 Task: Create New Customer with Customer Name: The Cooperative, Billing Address Line1: 4749 Dog Hill Lane, Billing Address Line2:  Kensington, Billing Address Line3:  Kansas 66951, Cell Number: 682-313-4503
Action: Mouse moved to (201, 36)
Screenshot: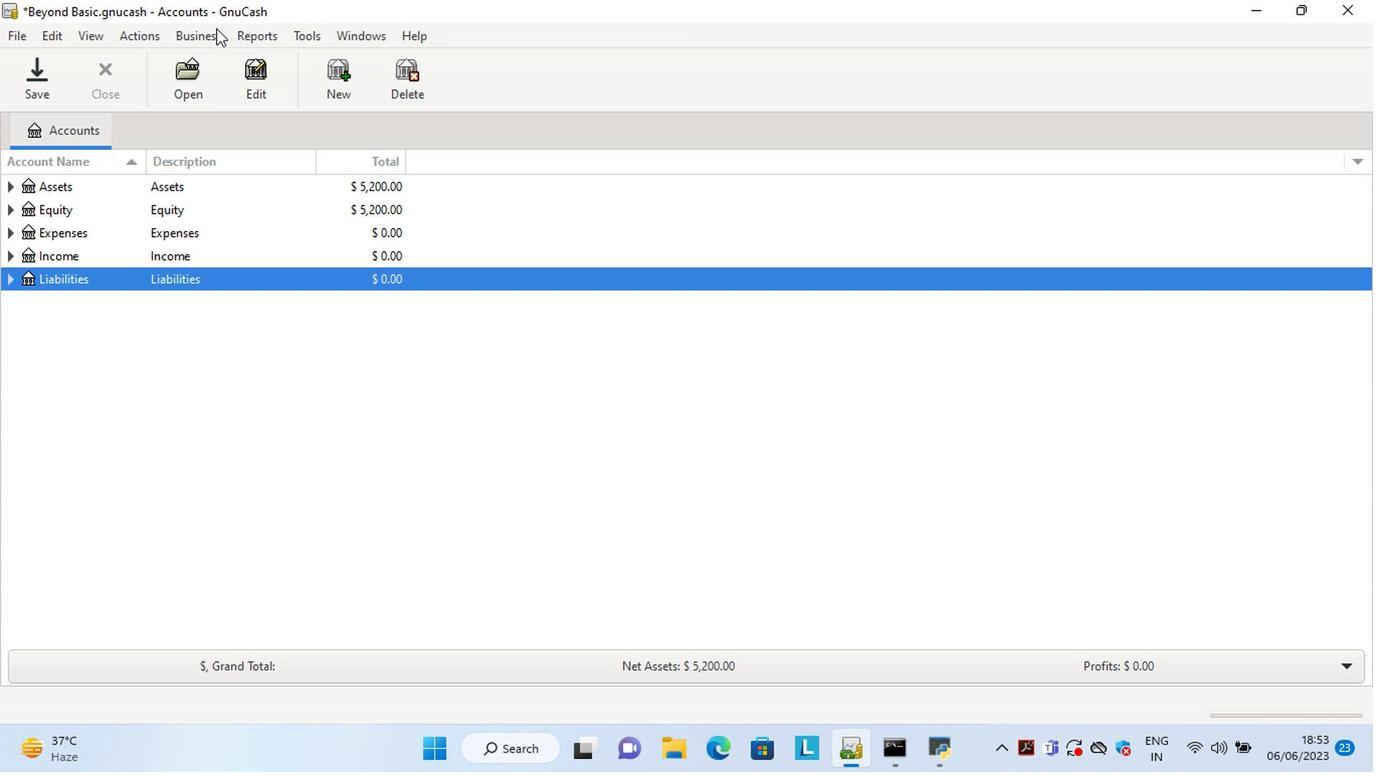 
Action: Mouse pressed left at (201, 36)
Screenshot: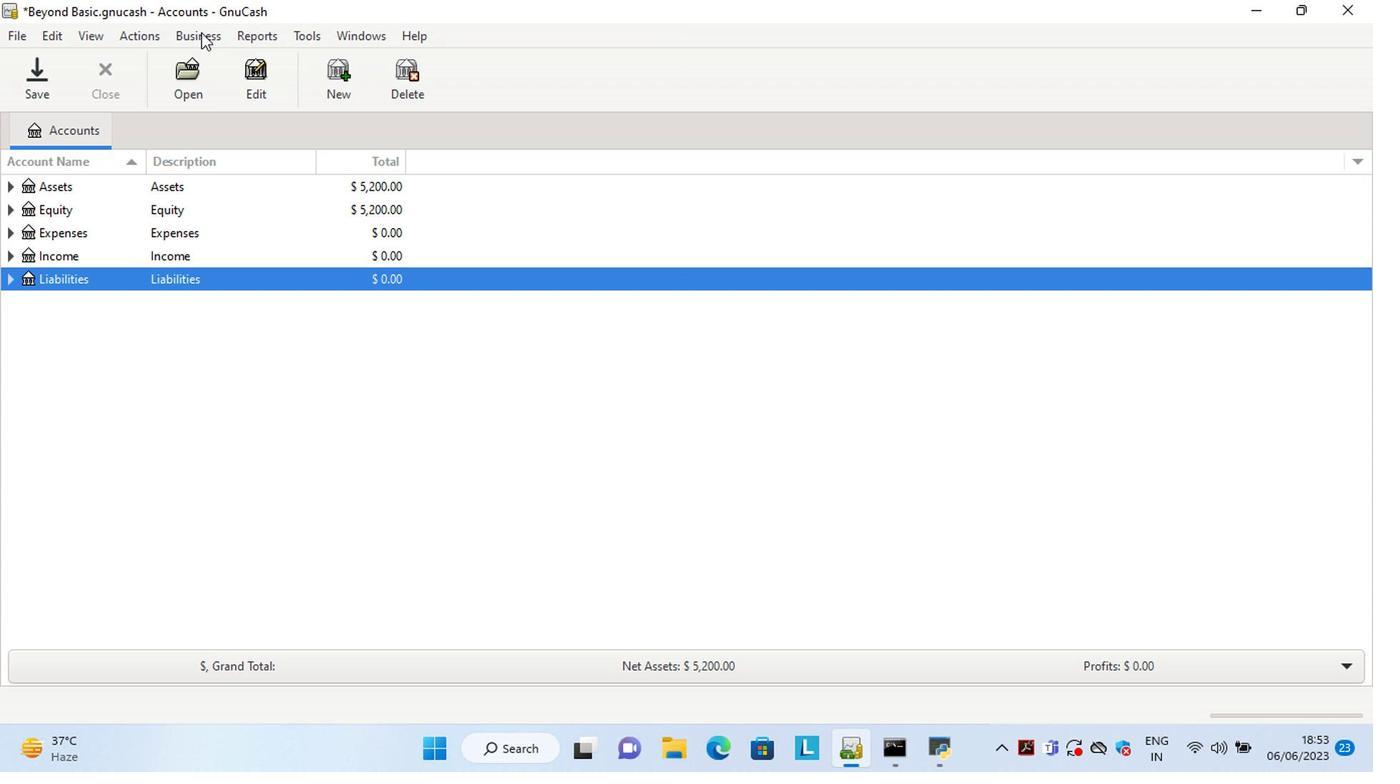 
Action: Mouse moved to (424, 93)
Screenshot: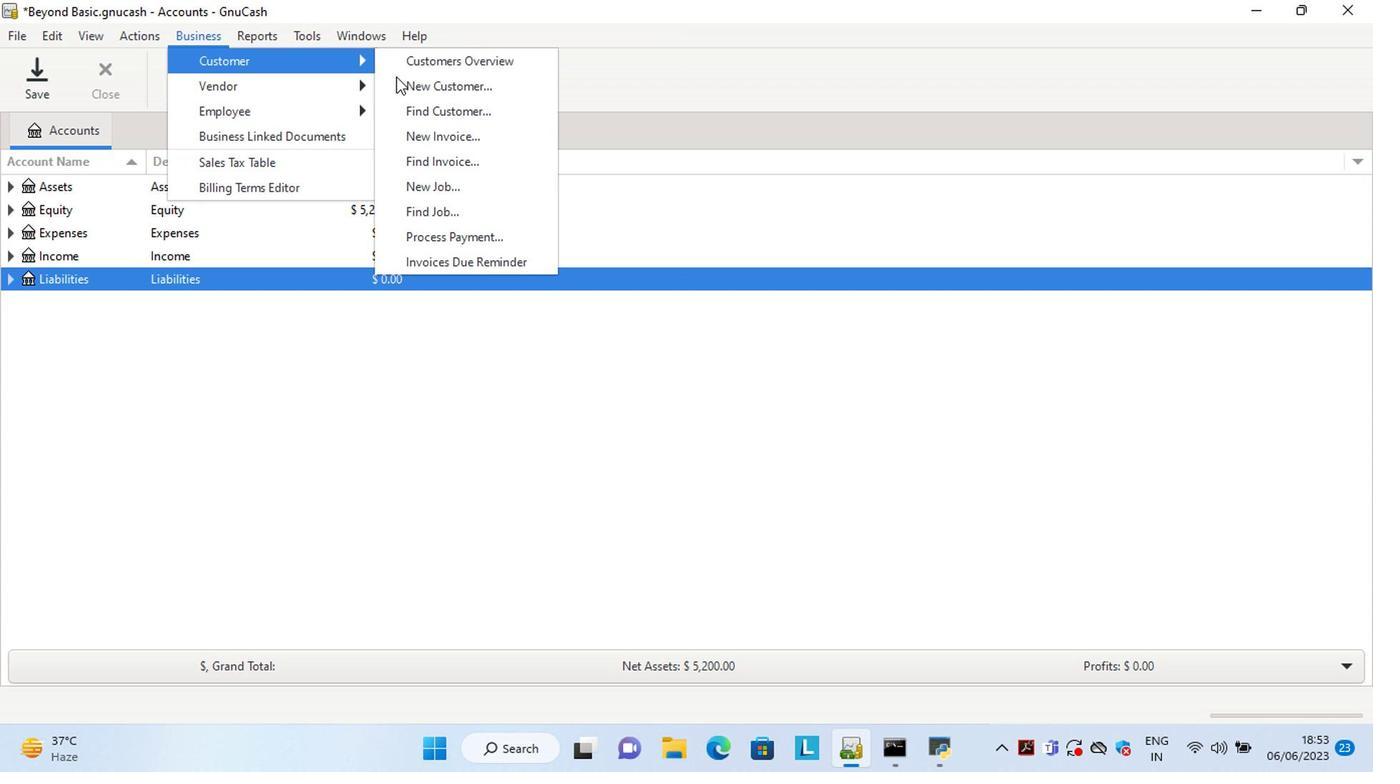 
Action: Mouse pressed left at (424, 93)
Screenshot: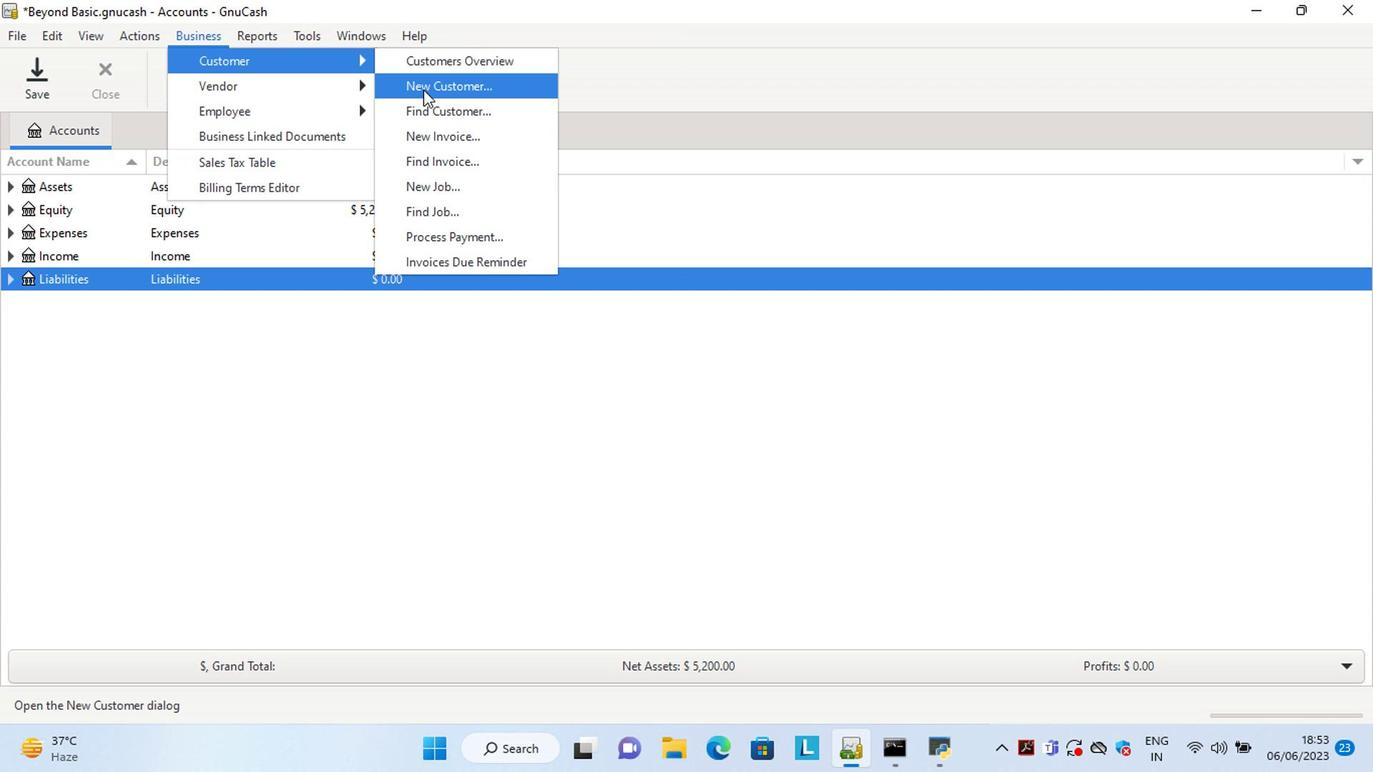
Action: Key pressed <Key.shift>The<Key.space><Key.shift>Cooperatio<Key.backspace>ve<Key.space><Key.backspace><Key.tab><Key.tab><Key.tab>4749<Key.space><Key.shift>Dog<Key.space><Key.shift>Hill<Key.space><Key.shift>Lane<Key.tab><Key.shift>Kensington<Key.tab><Key.shift>Kansas<Key.space>66951<Key.tab><Key.tab>682-313-4503
Screenshot: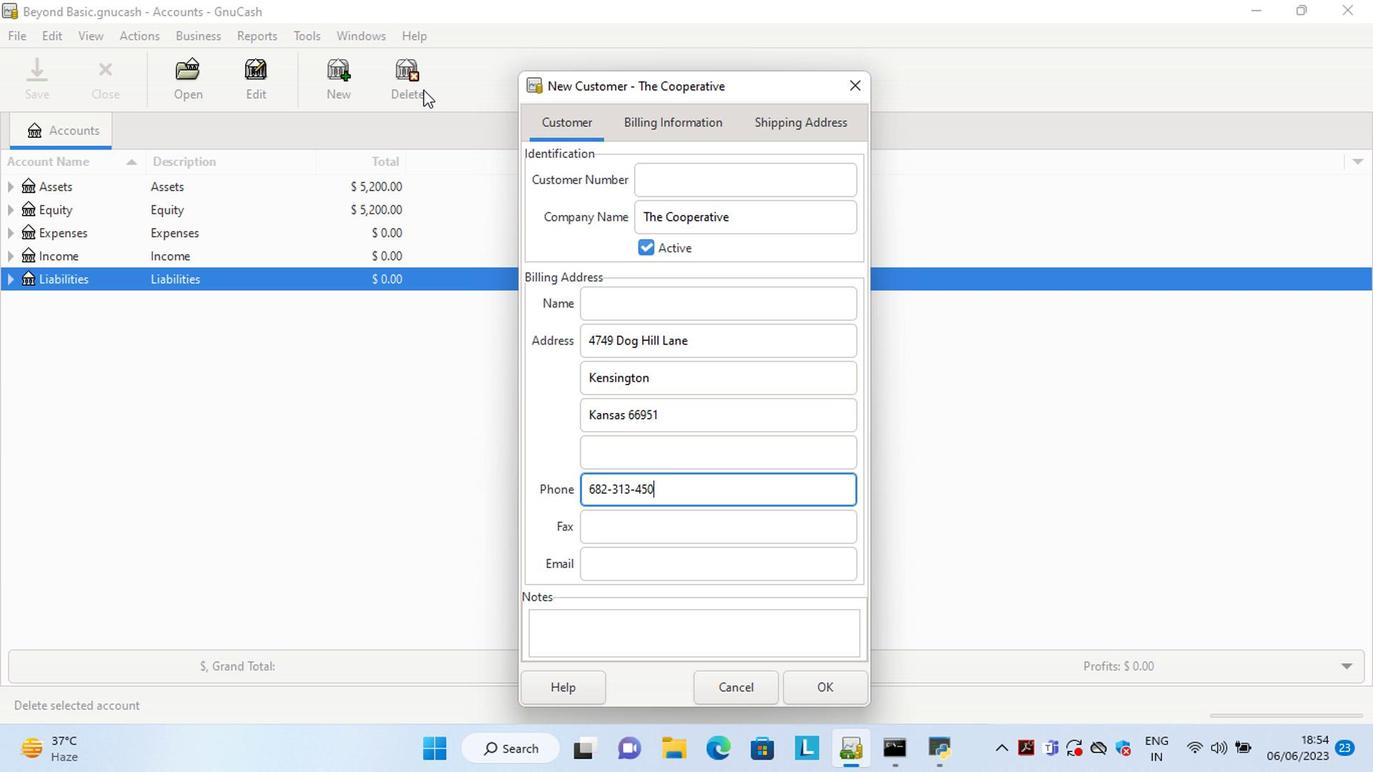 
Action: Mouse moved to (812, 692)
Screenshot: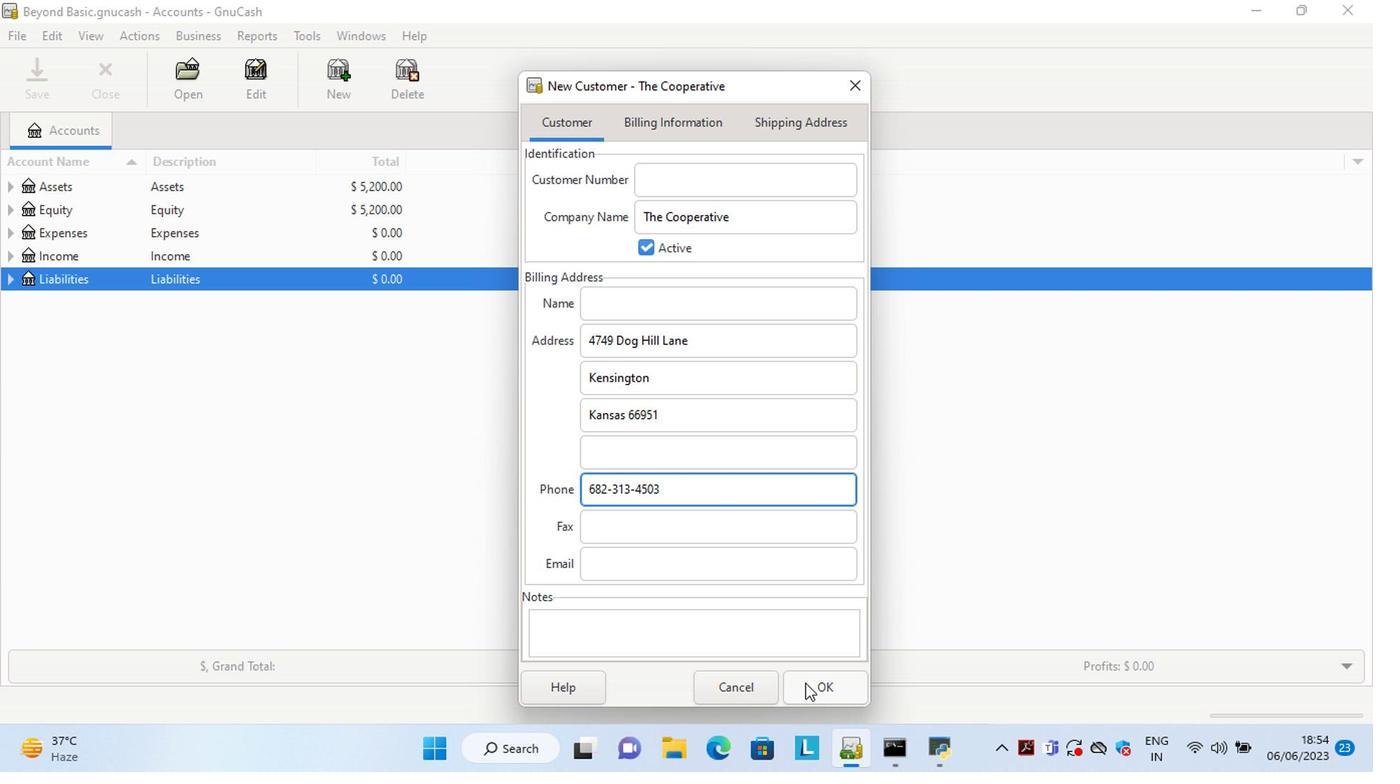 
Action: Mouse pressed left at (812, 692)
Screenshot: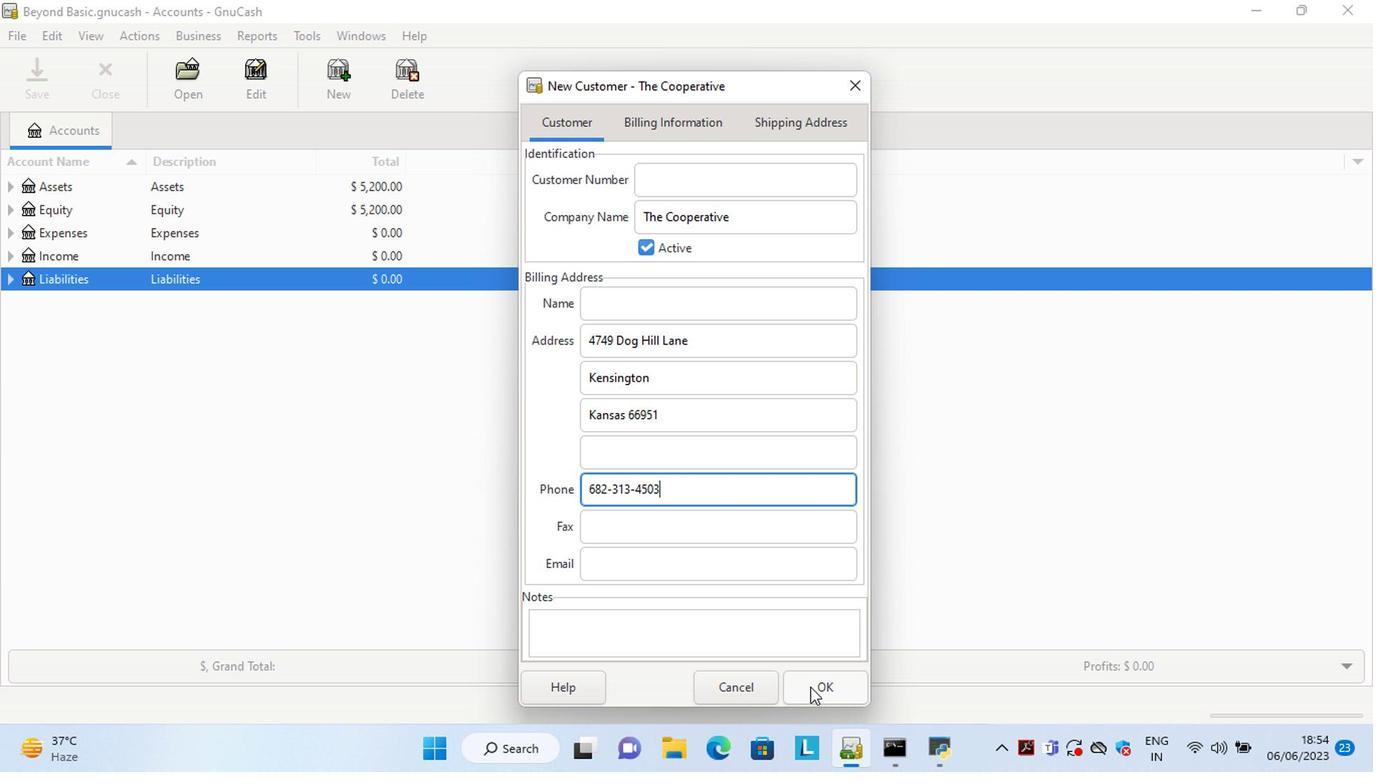 
